 Task: Calculate the distance between New York City and Storm King Art Center.
Action: Mouse pressed left at (308, 78)
Screenshot: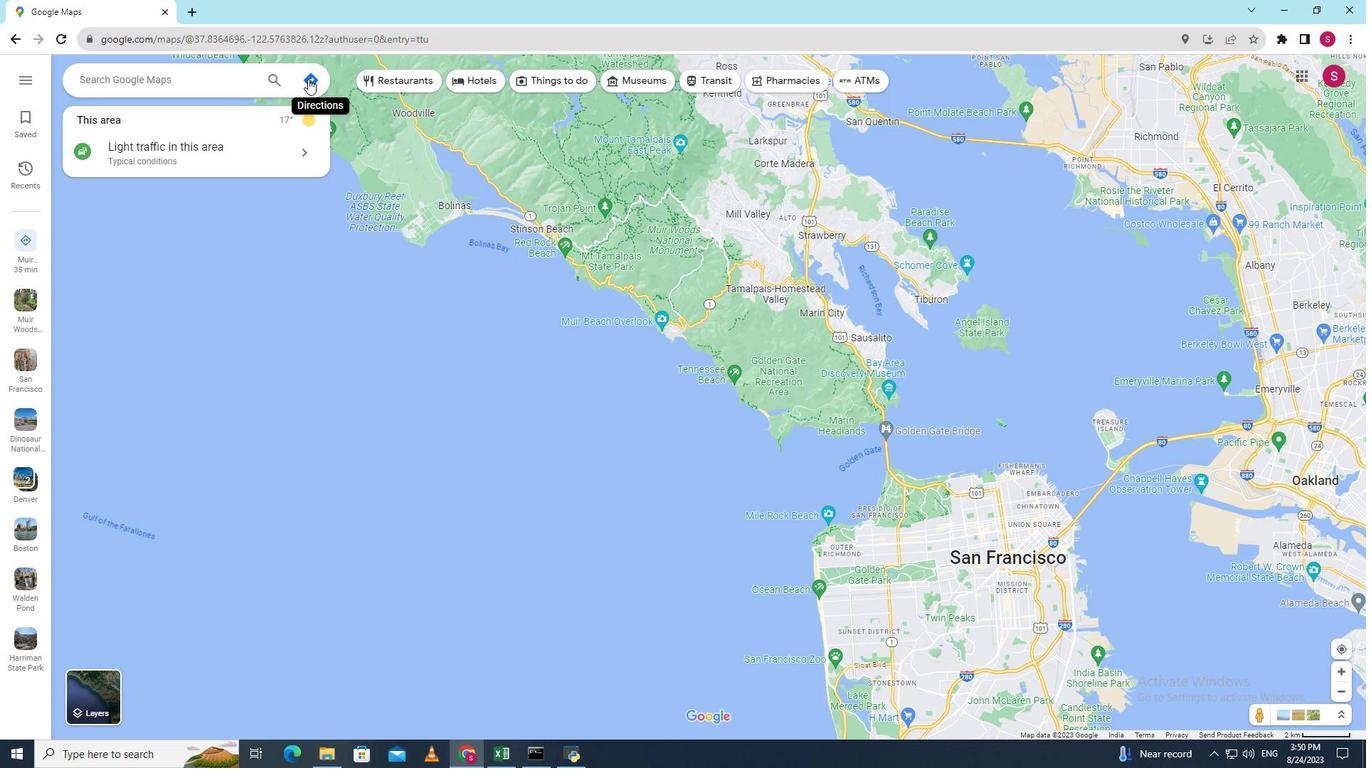 
Action: Key pressed <Key.shift><Key.shift><Key.shift><Key.shift><Key.shift><Key.shift><Key.shift>New<Key.space><Key.shift><Key.shift><Key.shift><Key.shift><Key.shift><Key.shift><Key.shift><Key.shift><Key.shift><Key.shift><Key.shift><Key.shift><Key.shift><Key.shift><Key.shift><Key.shift><Key.shift><Key.shift><Key.shift><Key.shift><Key.shift><Key.shift>York<Key.space><Key.shift>City<Key.enter>
Screenshot: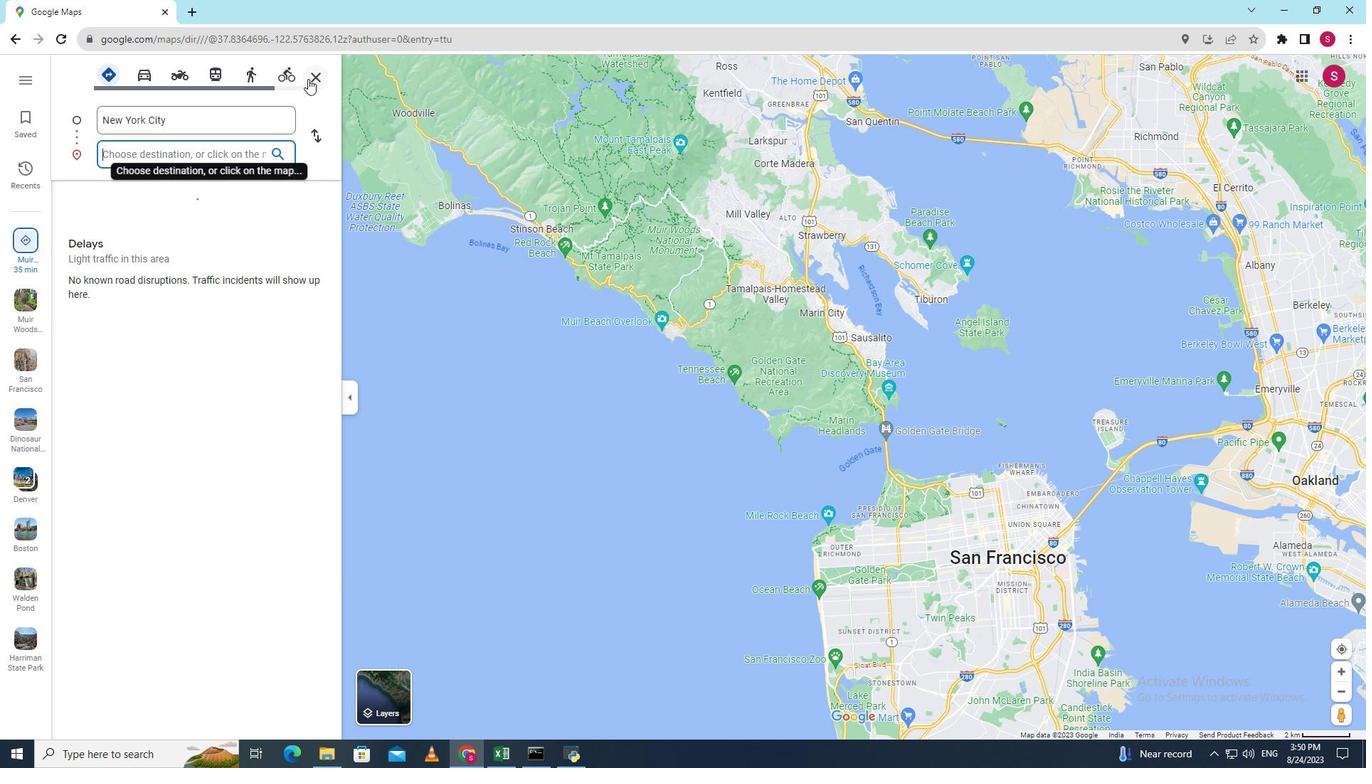 
Action: Mouse moved to (204, 155)
Screenshot: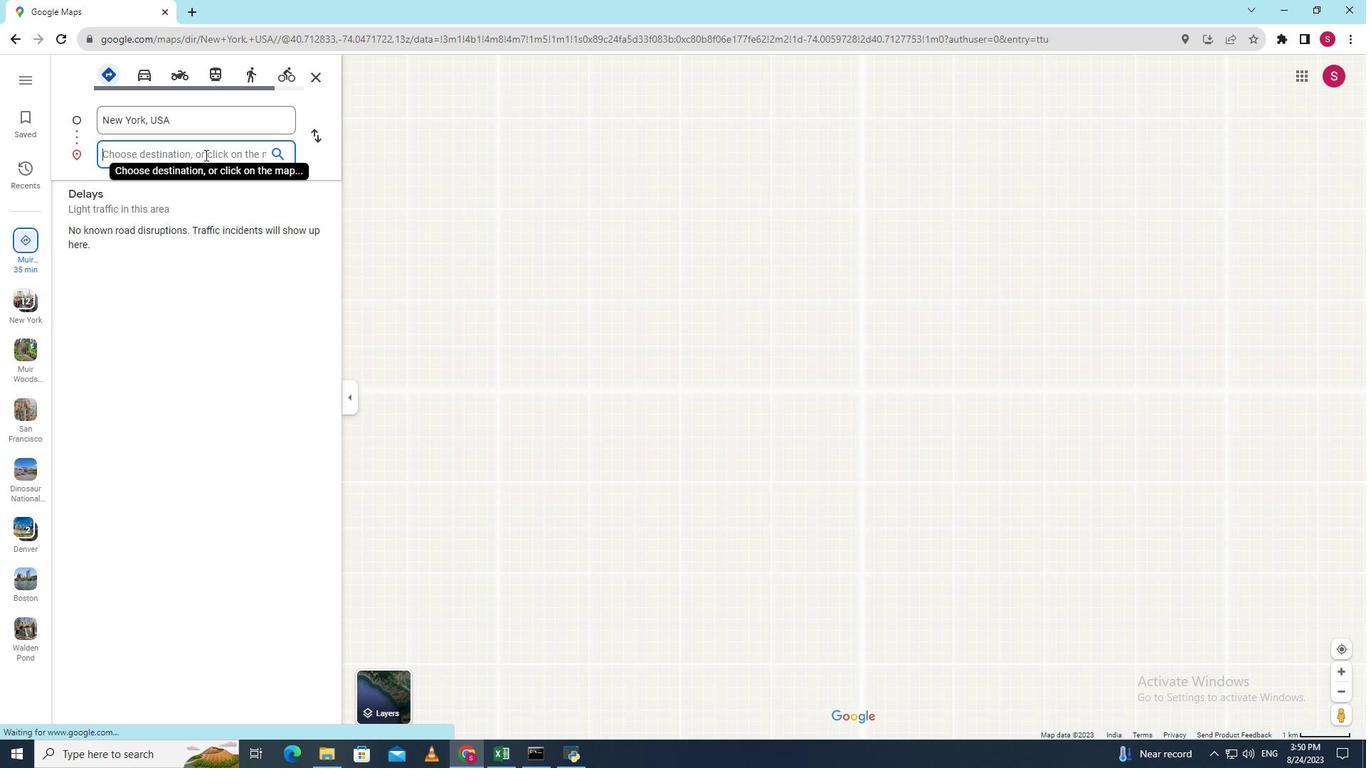 
Action: Mouse pressed left at (204, 155)
Screenshot: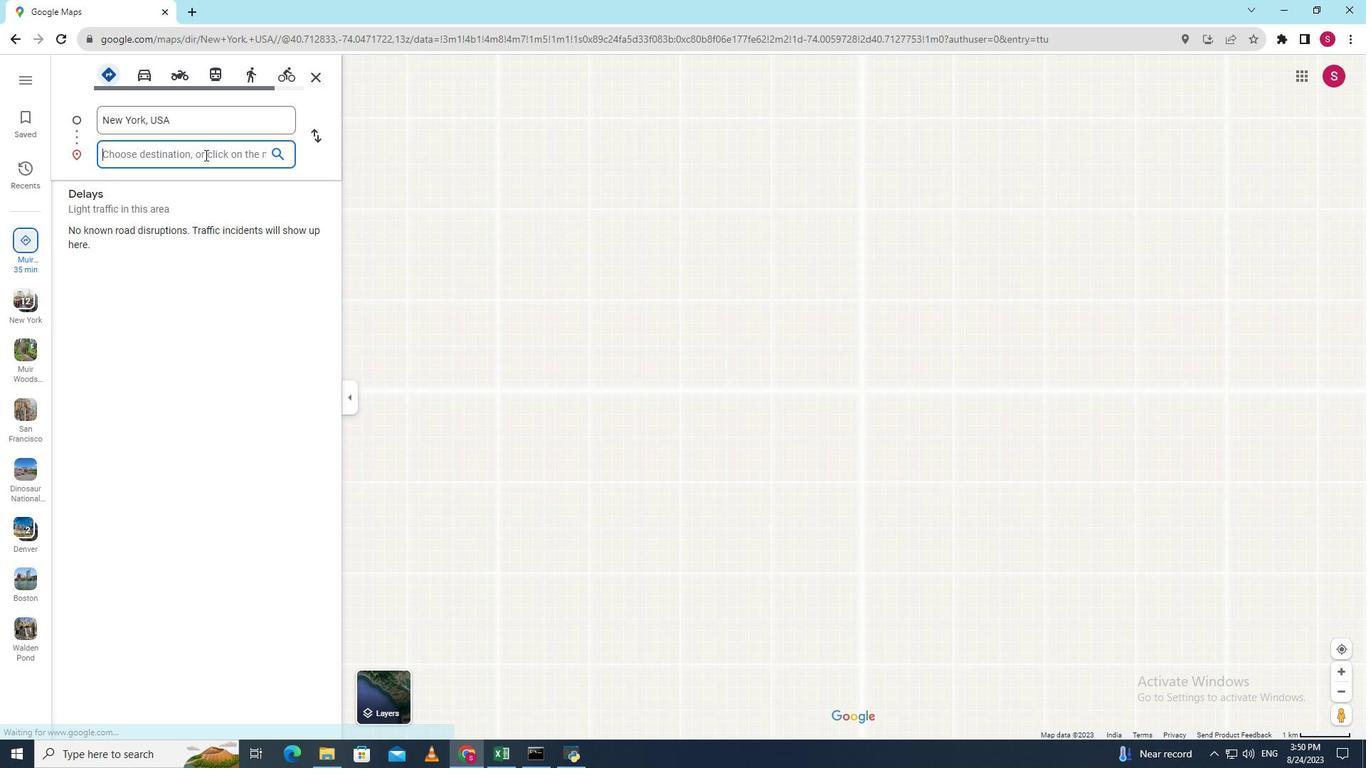 
Action: Key pressed <Key.shift><Key.shift><Key.shift><Key.shift><Key.shift><Key.shift><Key.shift><Key.shift><Key.shift><Key.shift><Key.shift><Key.shift><Key.shift><Key.shift>Storm<Key.space><Key.shift><Key.shift>King<Key.space><Key.shift>Art<Key.space><Key.shift>Center<Key.enter>
Screenshot: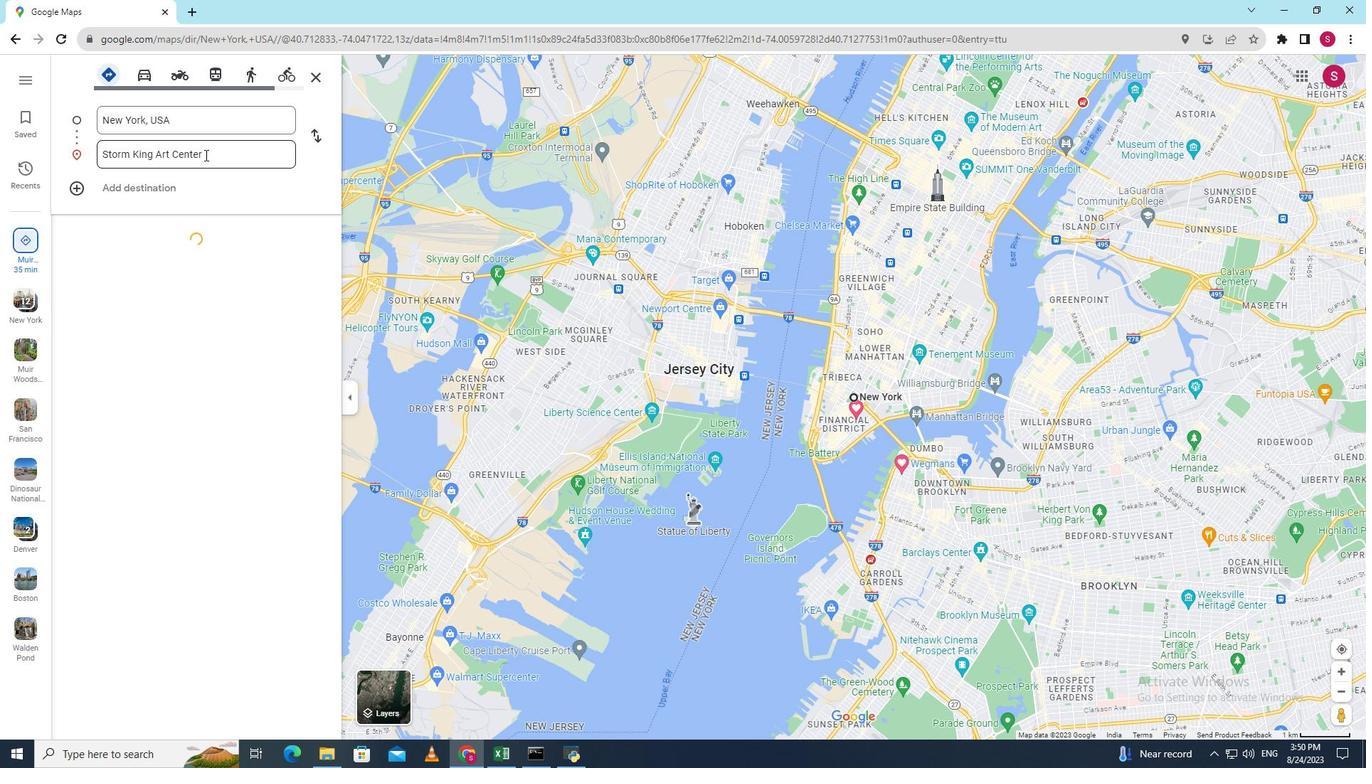 
Action: Mouse moved to (876, 643)
Screenshot: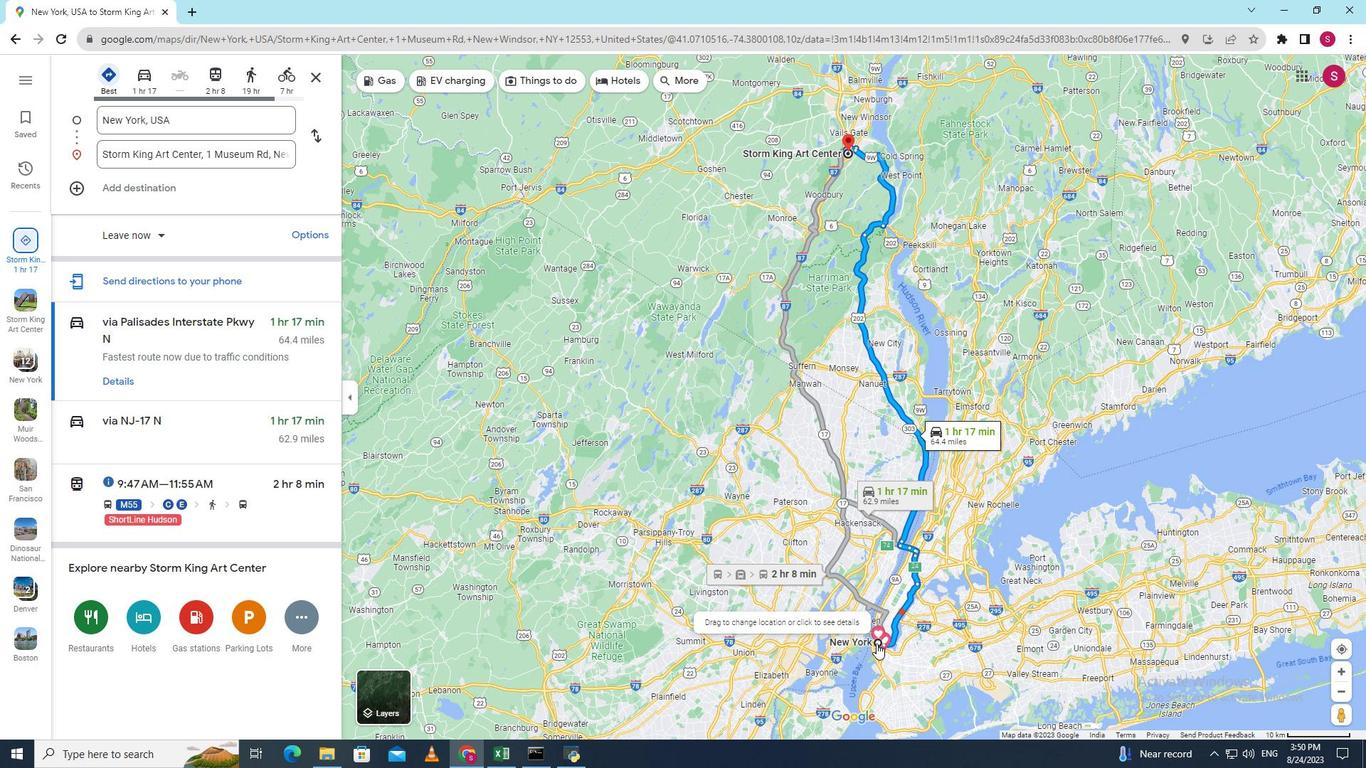 
Action: Mouse pressed right at (876, 643)
Screenshot: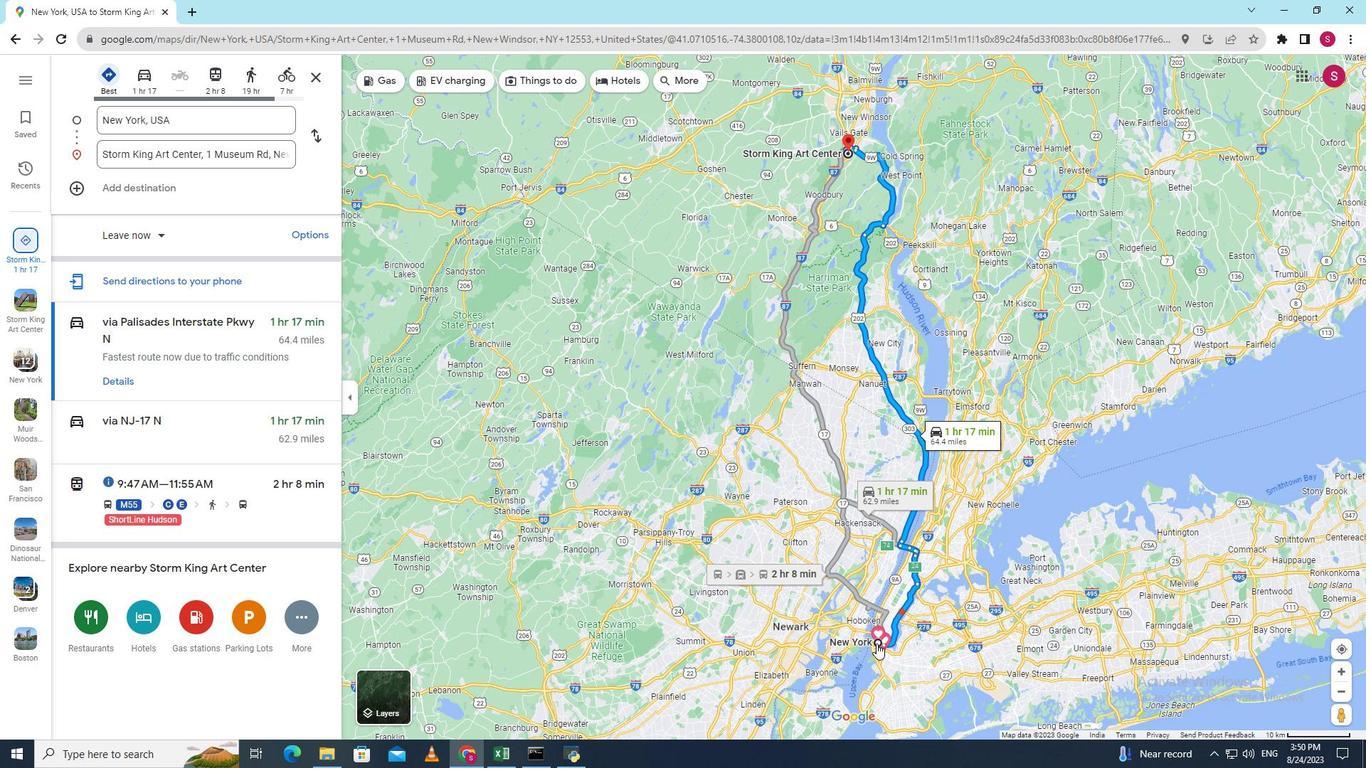 
Action: Mouse moved to (924, 712)
Screenshot: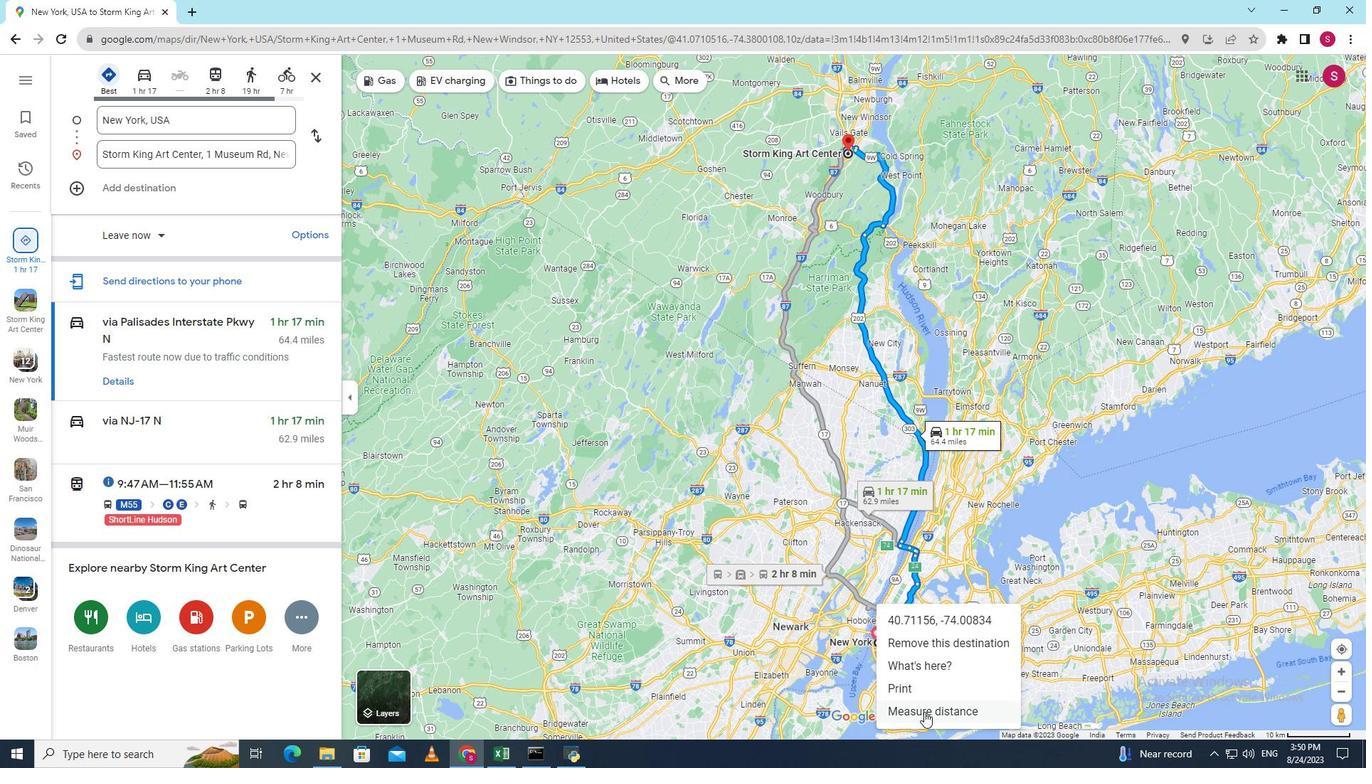 
Action: Mouse pressed left at (924, 712)
Screenshot: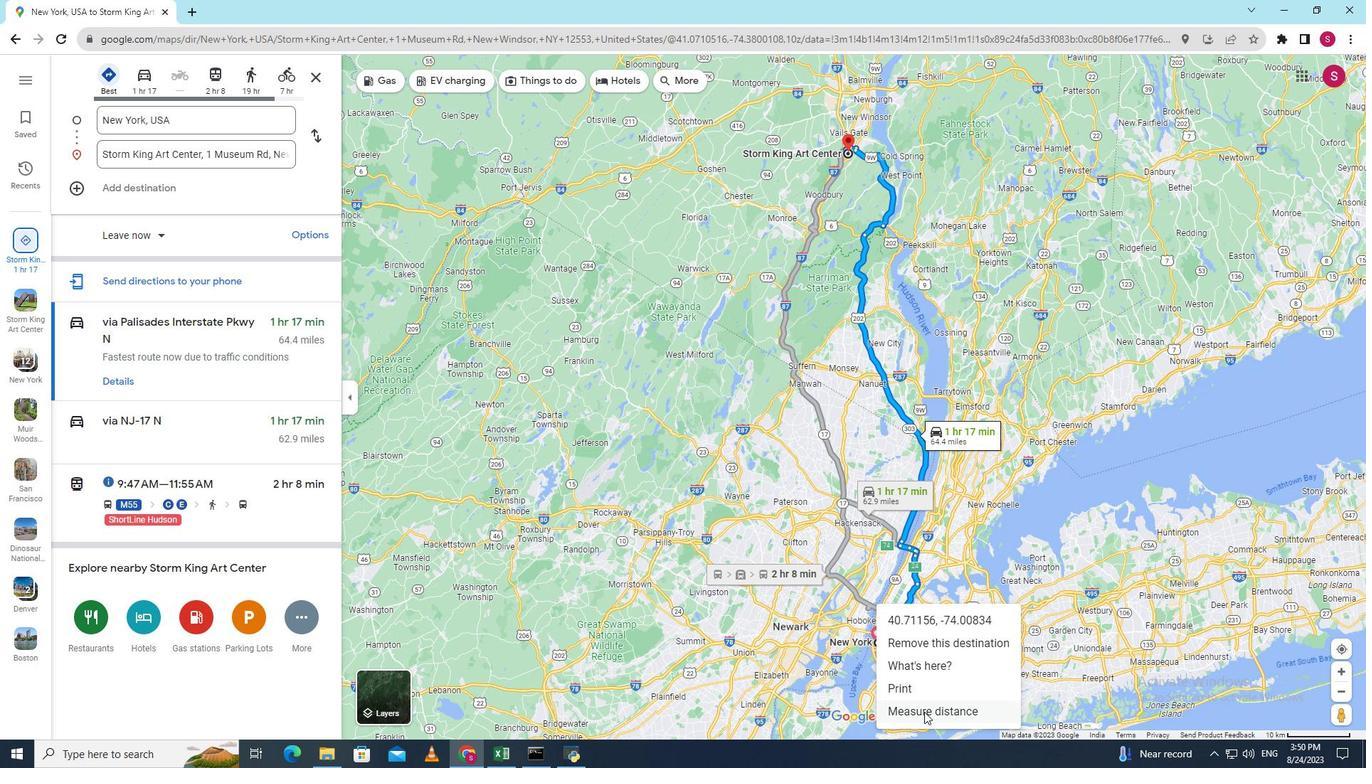 
Action: Mouse moved to (846, 153)
Screenshot: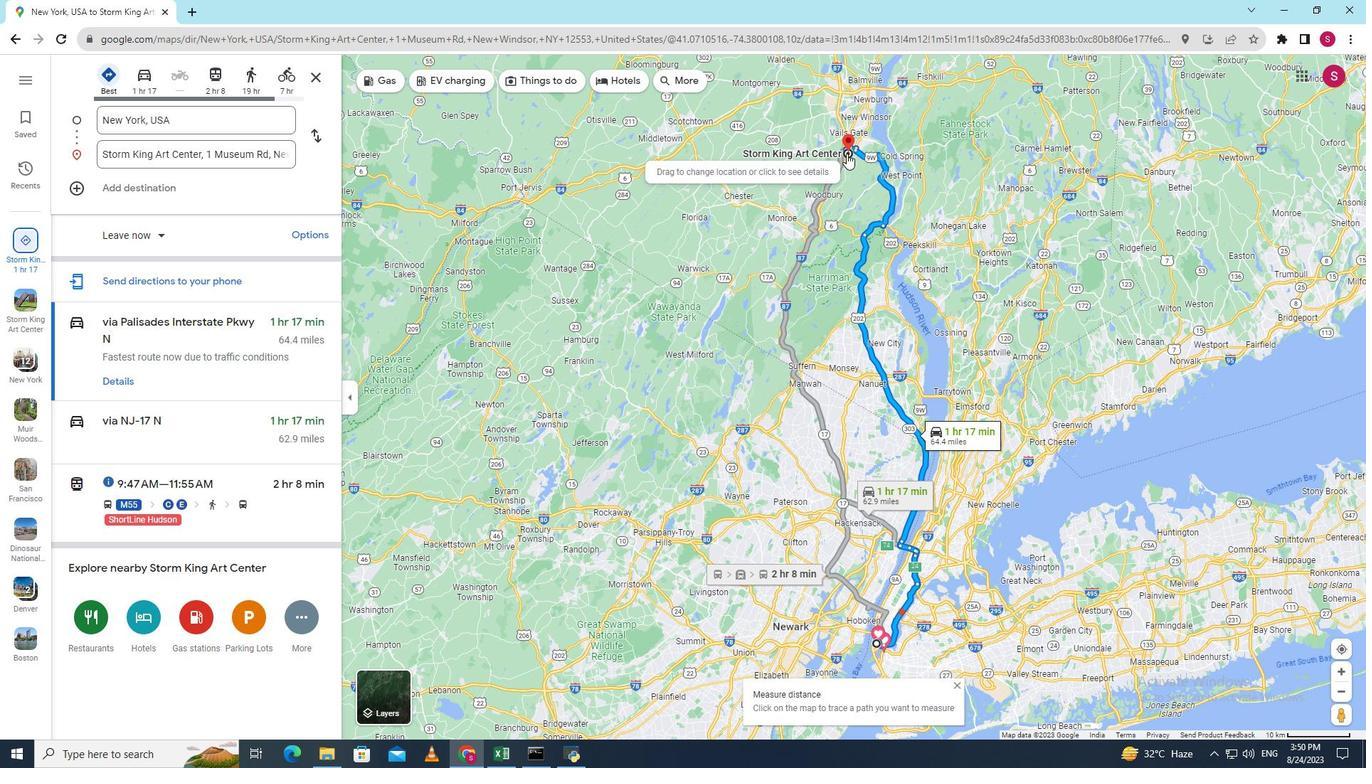 
Action: Mouse pressed right at (846, 153)
Screenshot: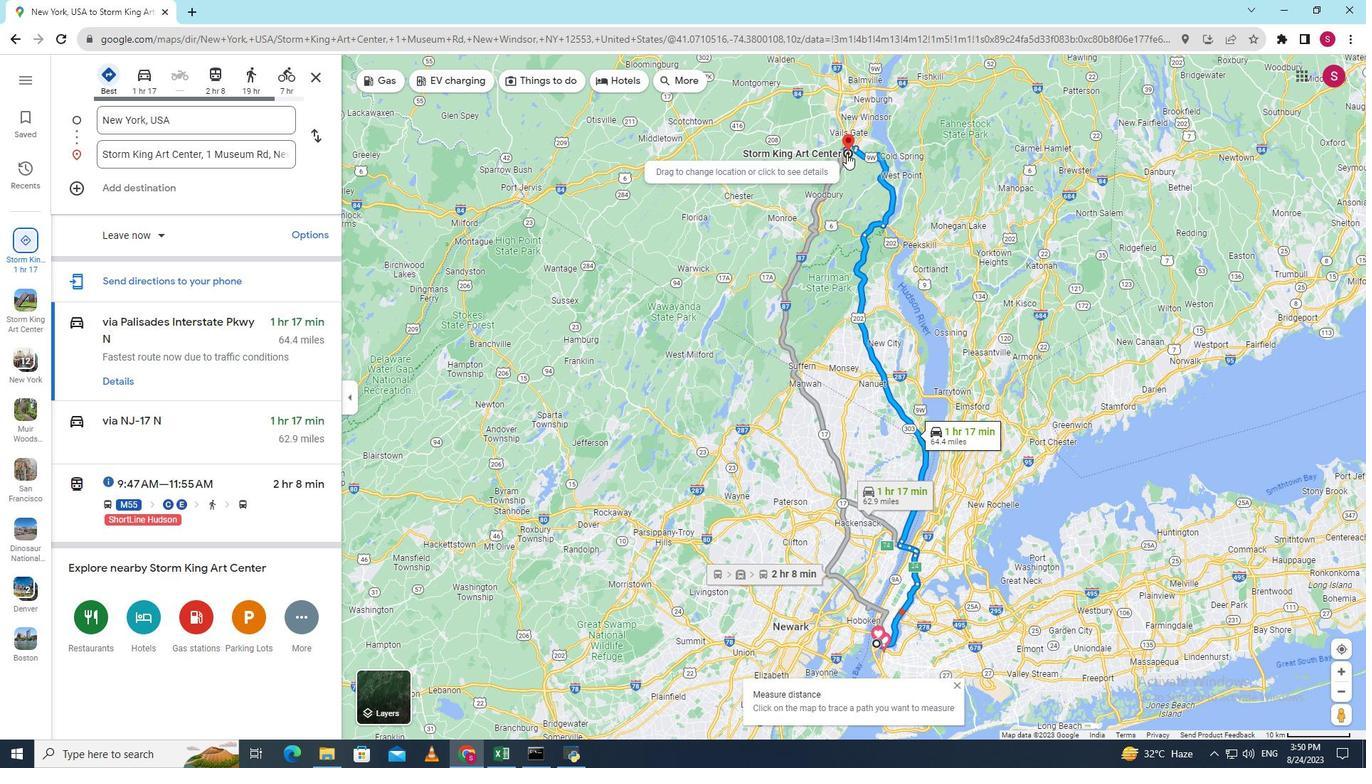 
Action: Mouse moved to (900, 261)
Screenshot: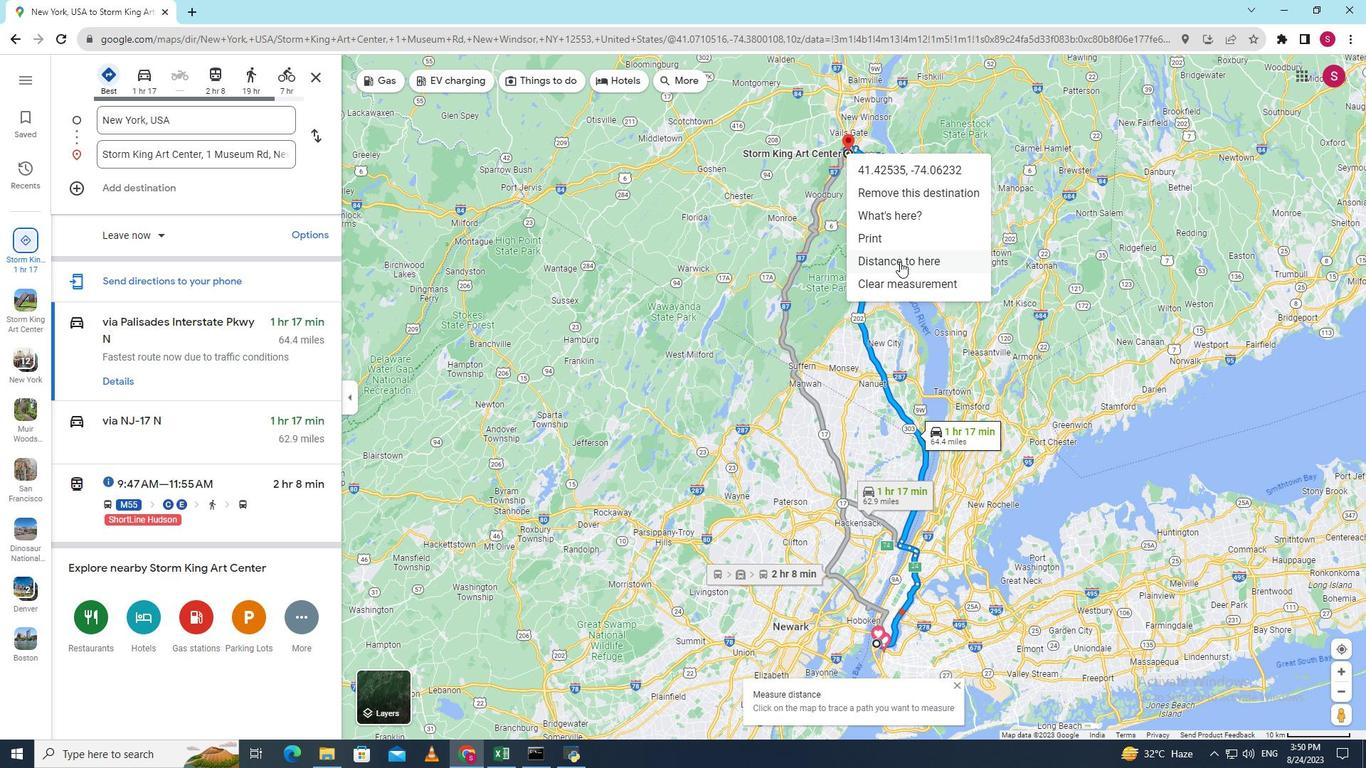 
Action: Mouse pressed left at (900, 261)
Screenshot: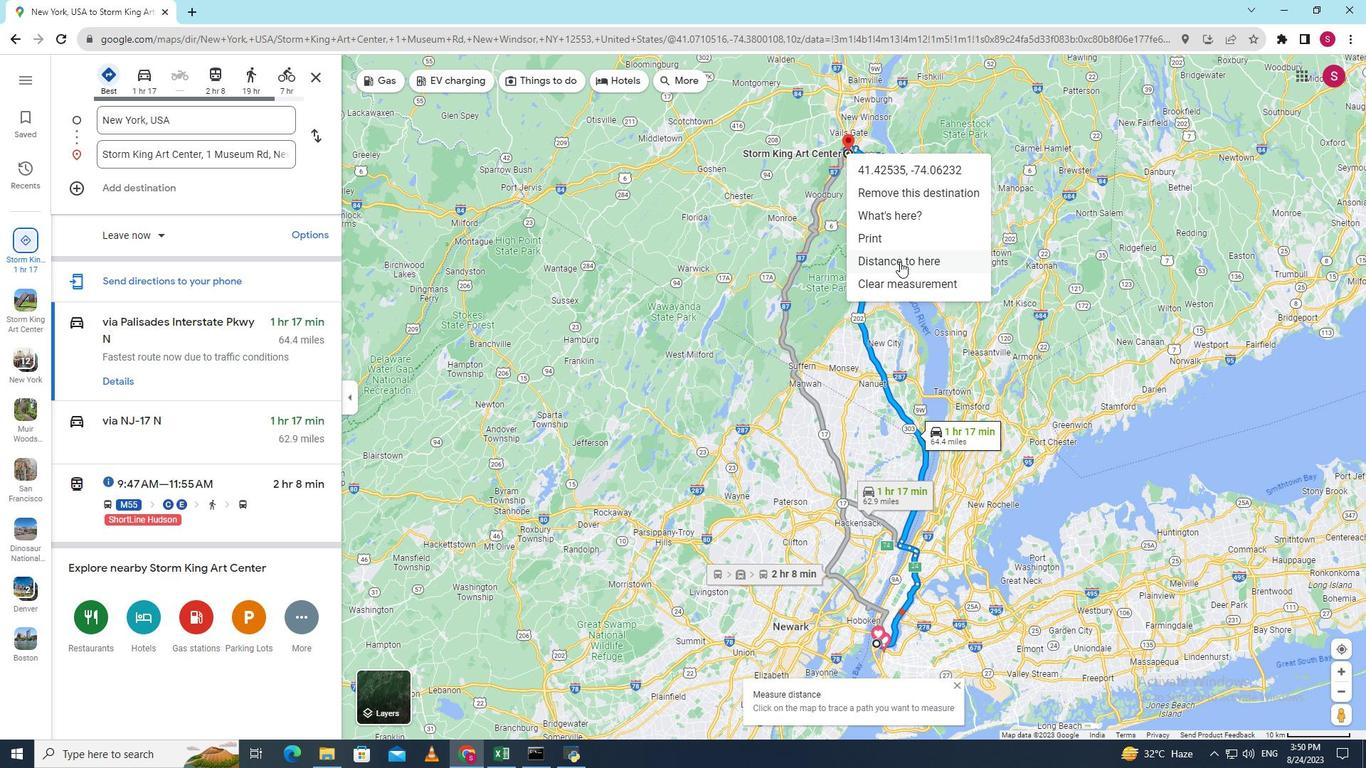 
Action: Mouse moved to (764, 708)
Screenshot: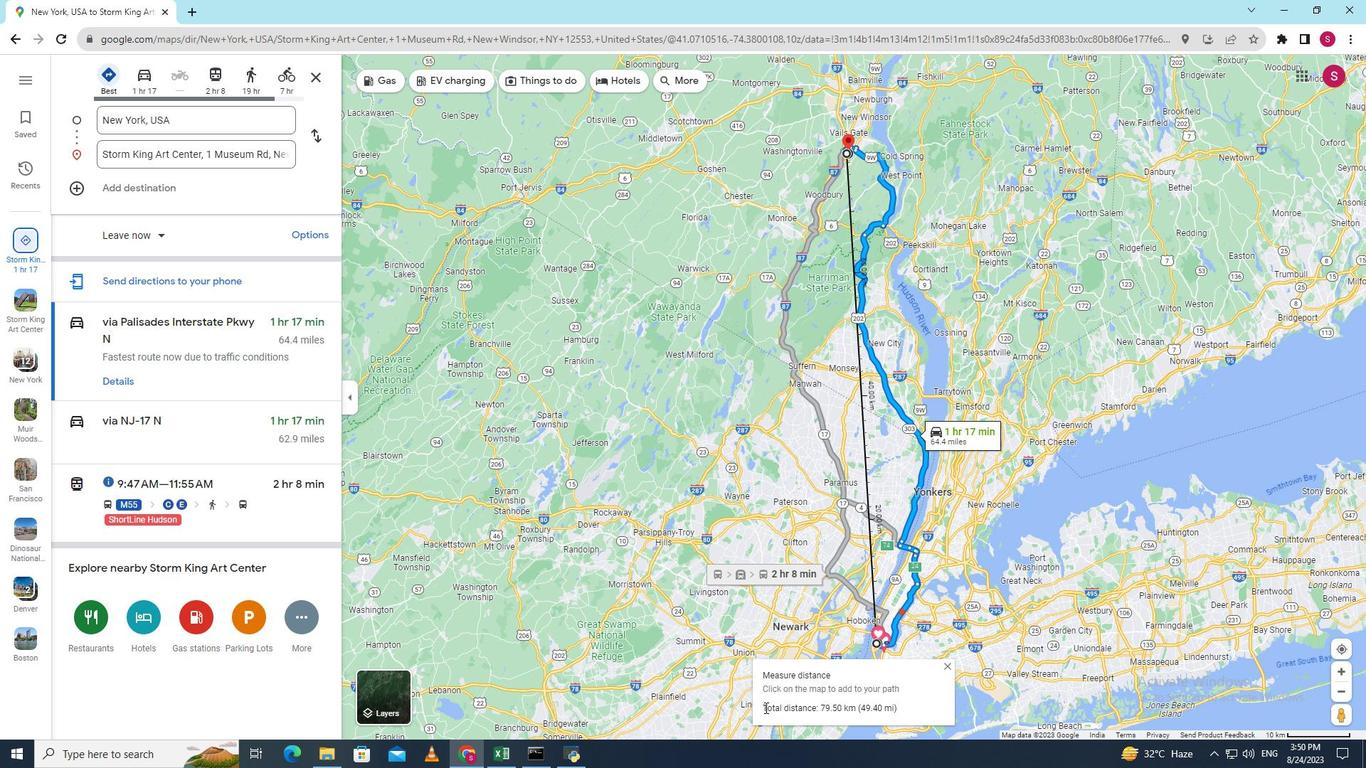 
Action: Mouse pressed left at (764, 708)
Screenshot: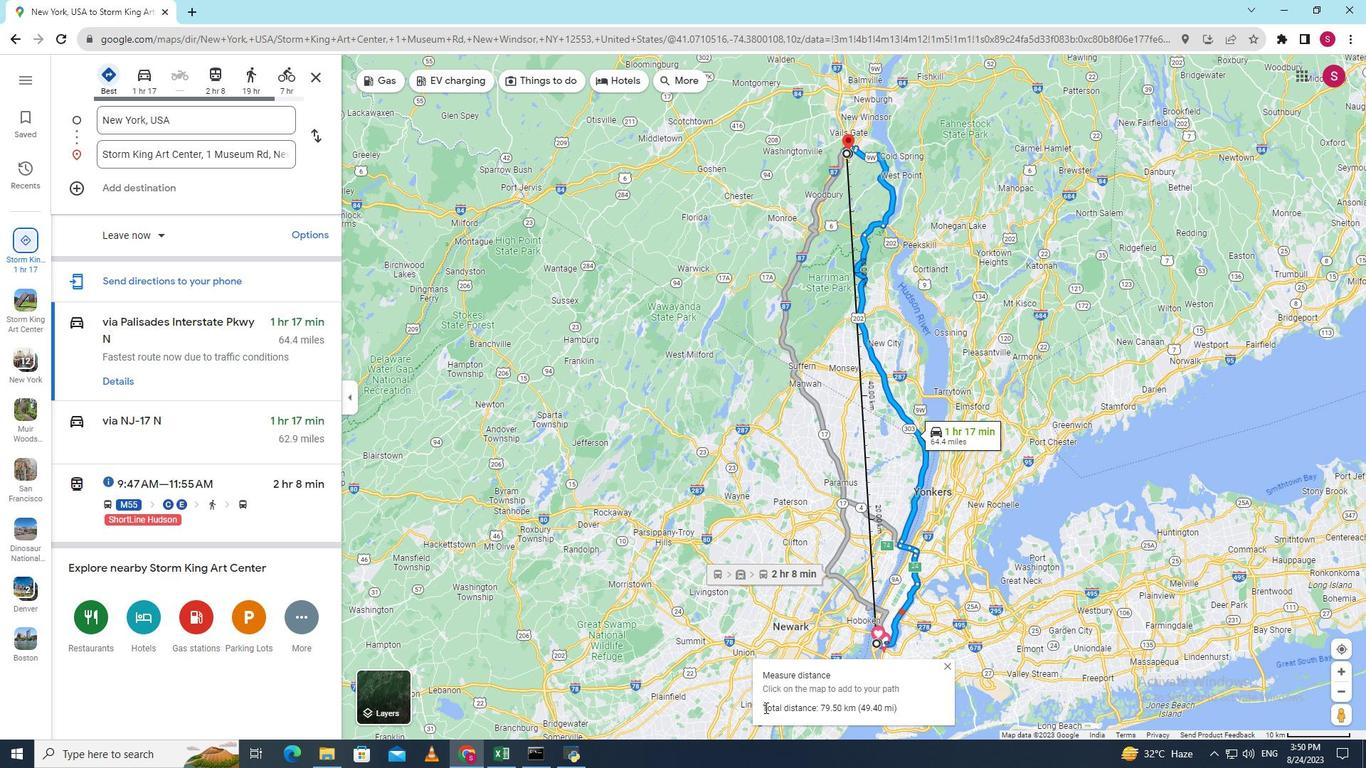 
Action: Mouse moved to (913, 708)
Screenshot: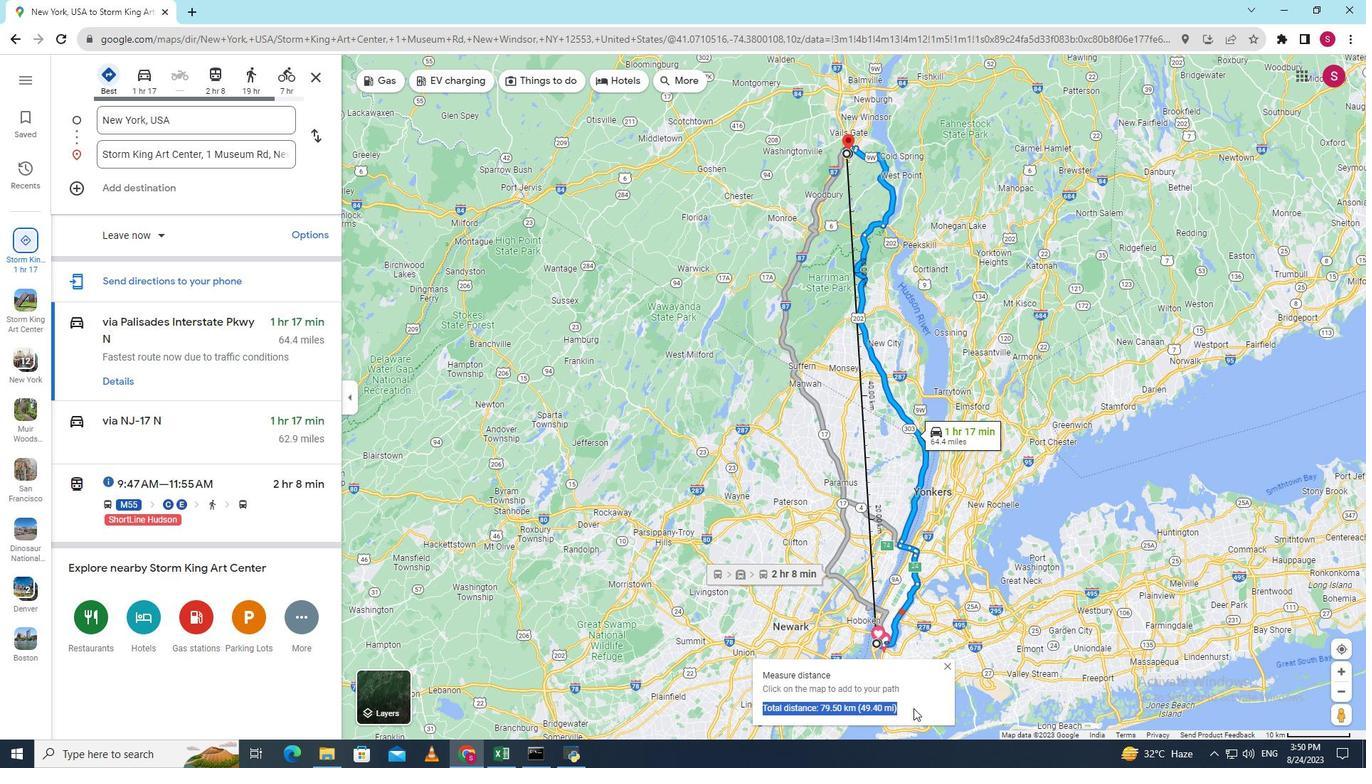 
